 Task: Use the formula "OCT2DEC" in spreadsheet "Project portfolio".
Action: Mouse moved to (116, 88)
Screenshot: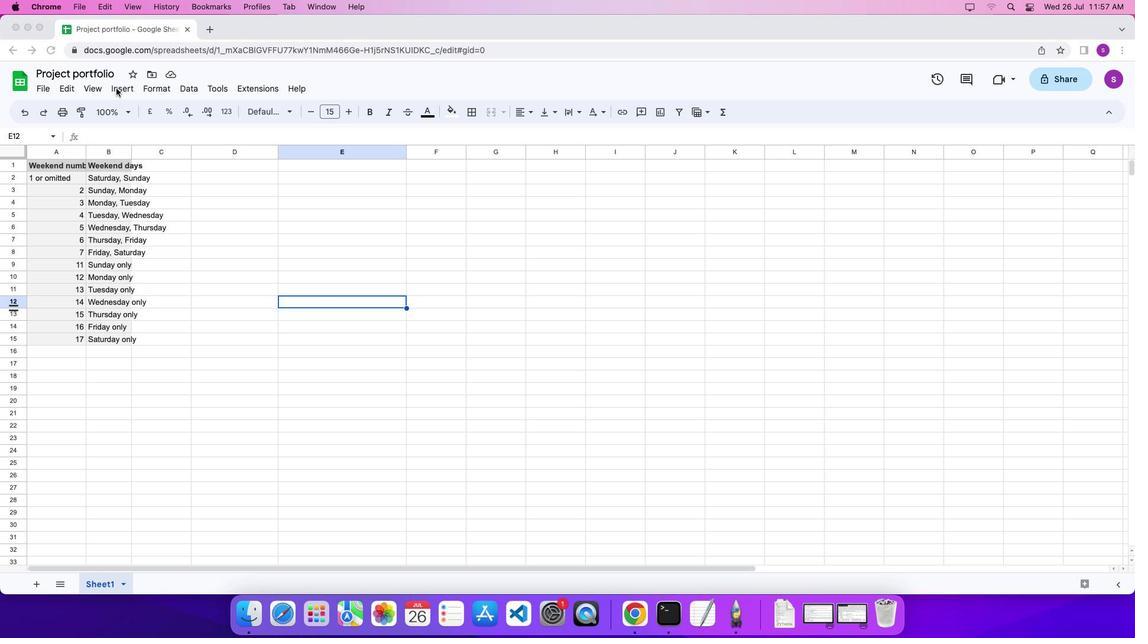 
Action: Mouse pressed left at (116, 88)
Screenshot: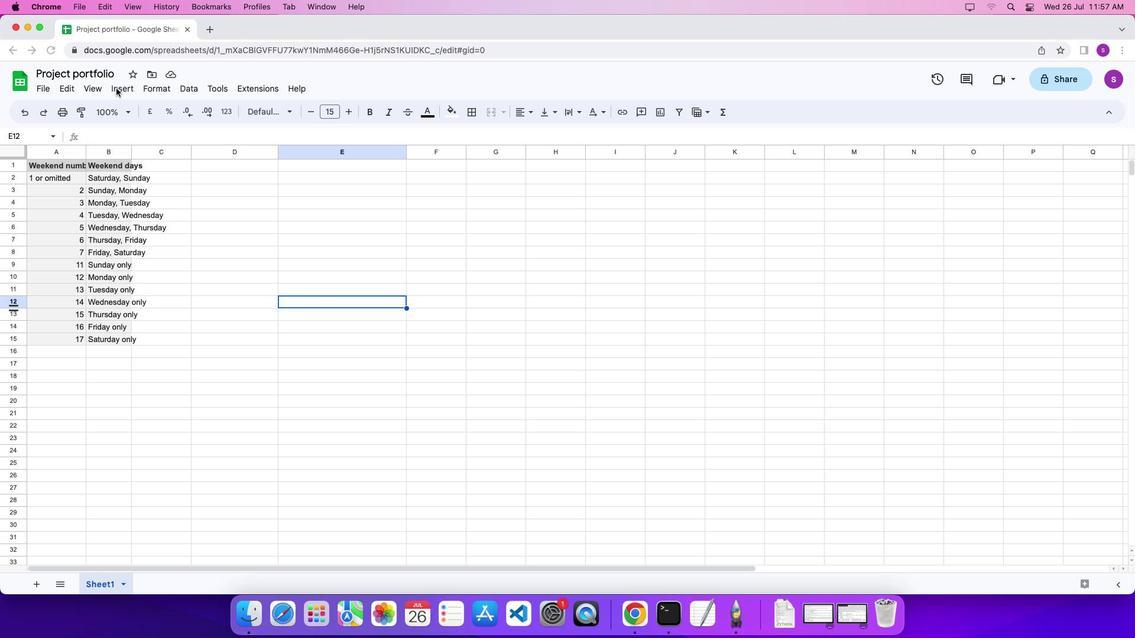 
Action: Mouse moved to (116, 87)
Screenshot: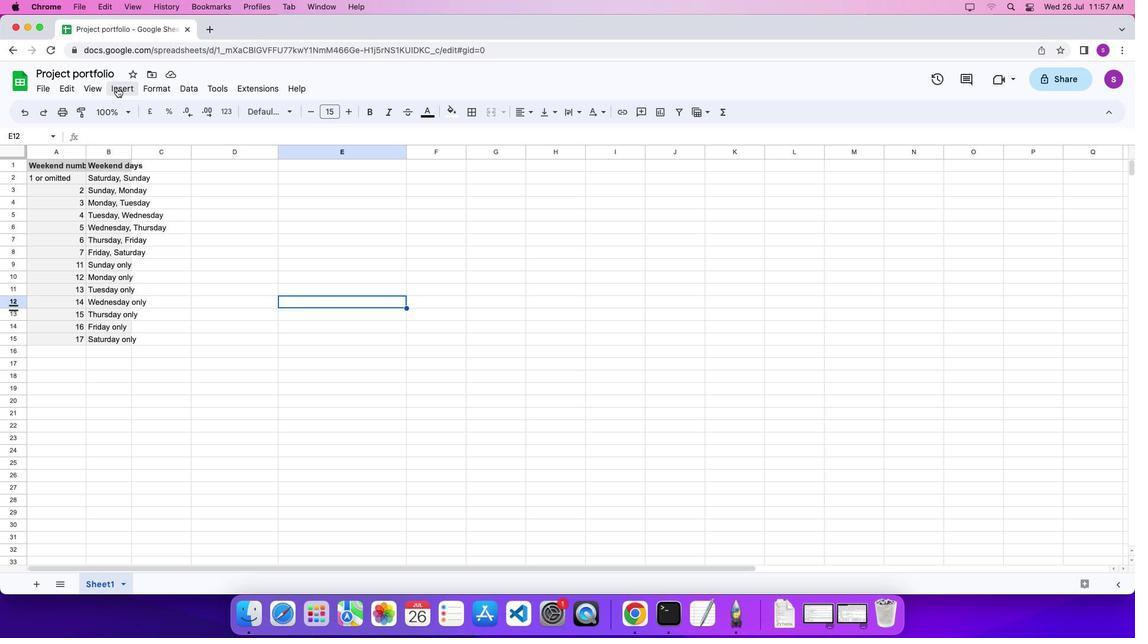 
Action: Mouse pressed left at (116, 87)
Screenshot: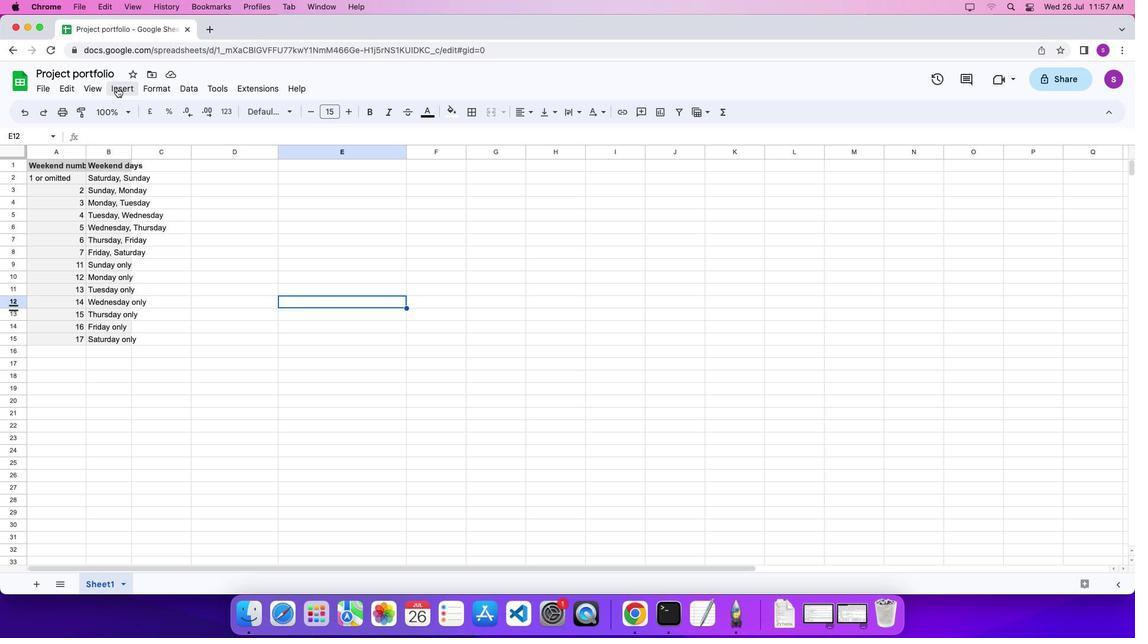 
Action: Mouse pressed left at (116, 87)
Screenshot: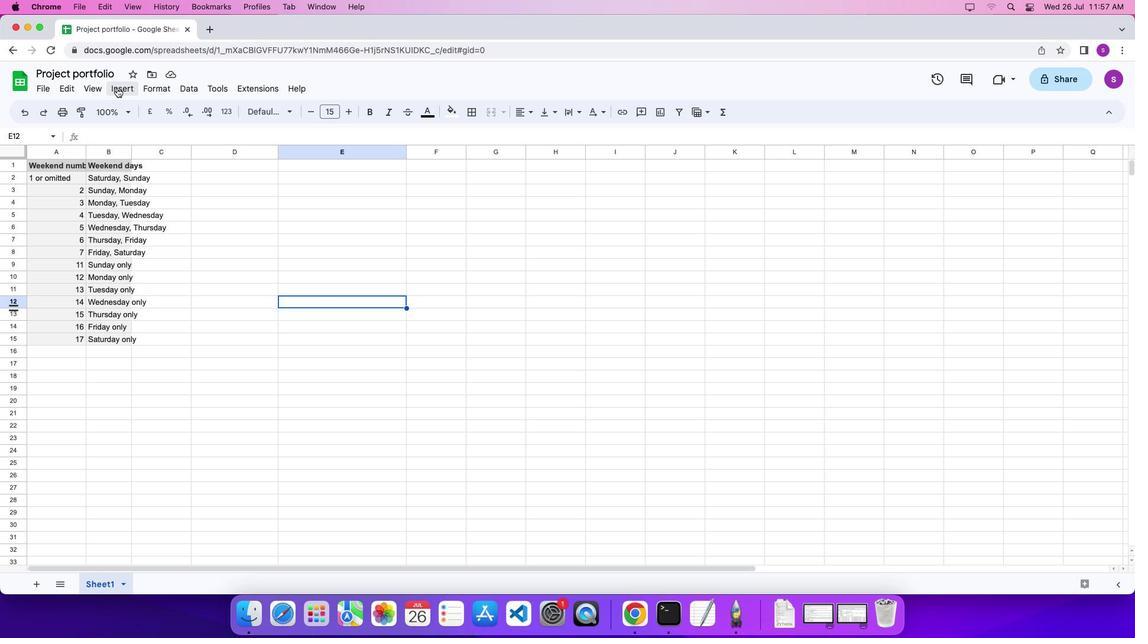 
Action: Mouse moved to (496, 546)
Screenshot: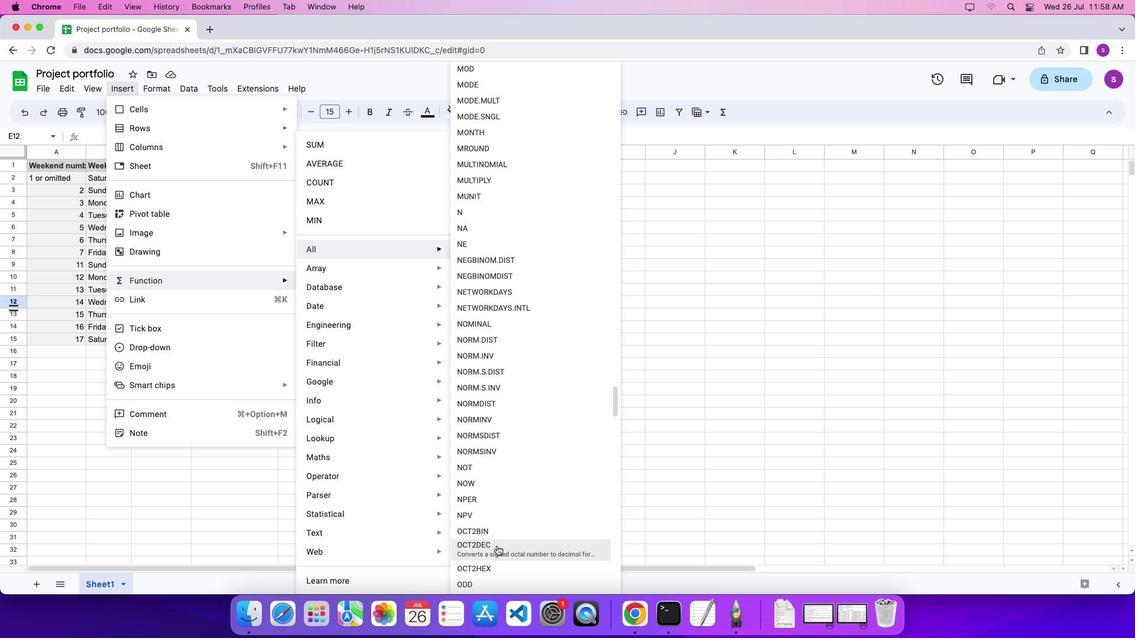 
Action: Mouse pressed left at (496, 546)
Screenshot: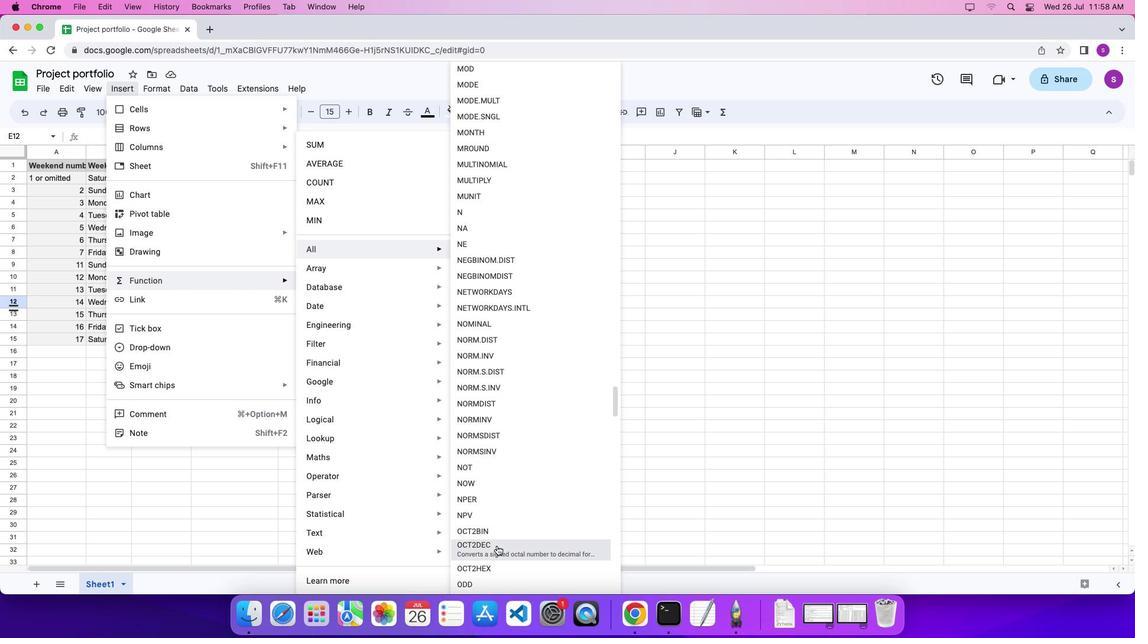 
Action: Mouse moved to (511, 469)
Screenshot: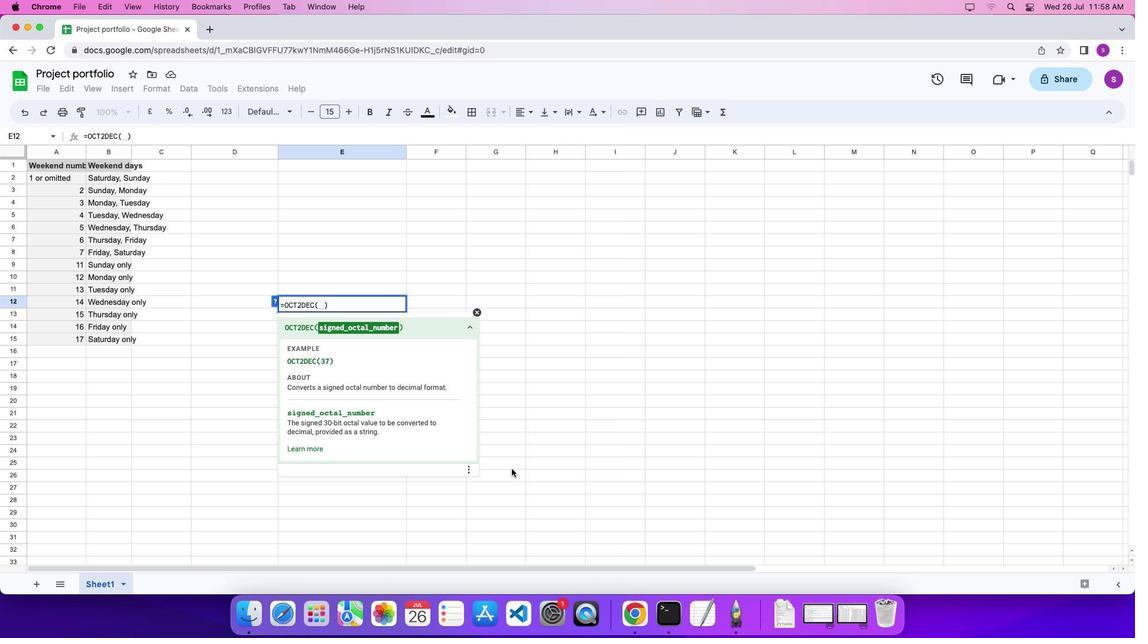 
Action: Key pressed '3''7''\x03'
Screenshot: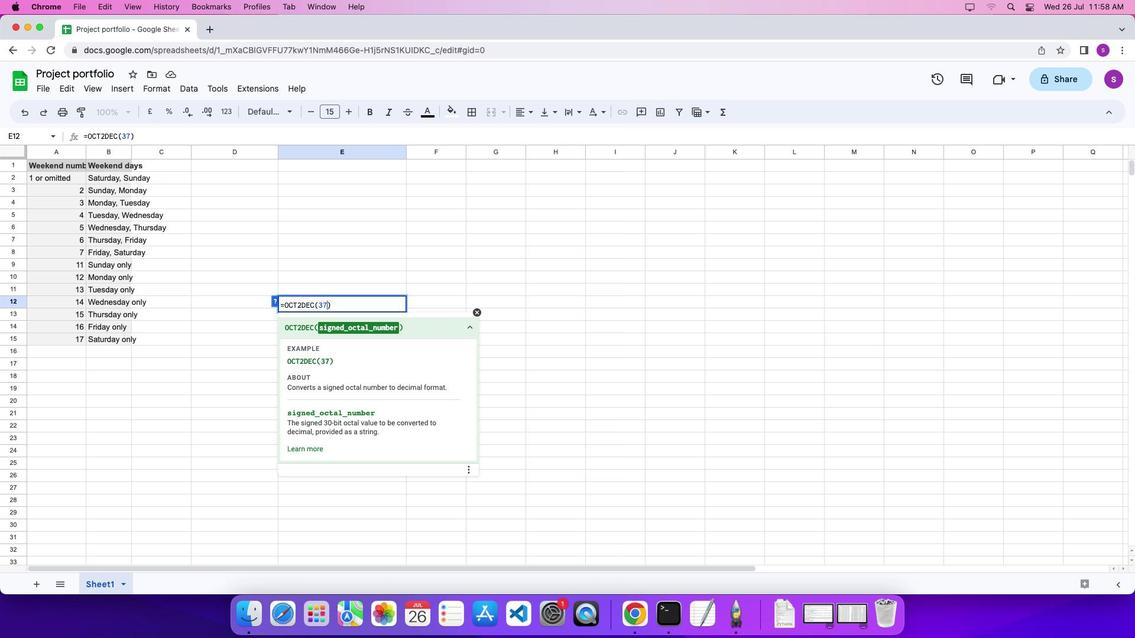 
